 Task: In the  document message.html Insert page numer 'on bottom of the page' change page color to  'Light Brown'. Write company name: Versatile
Action: Mouse moved to (128, 73)
Screenshot: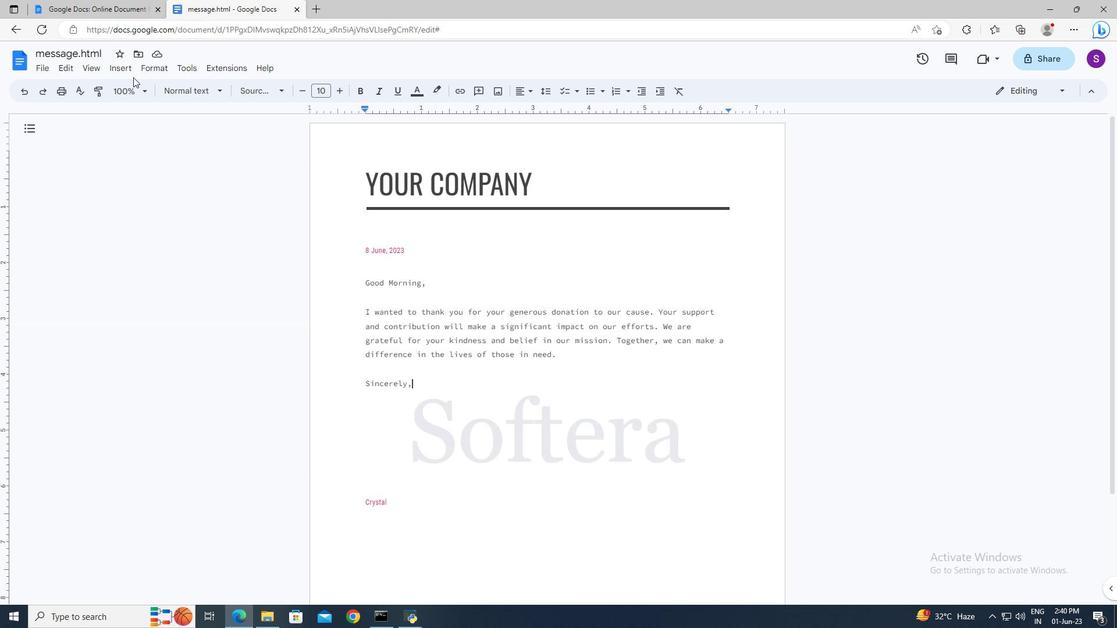 
Action: Mouse pressed left at (128, 73)
Screenshot: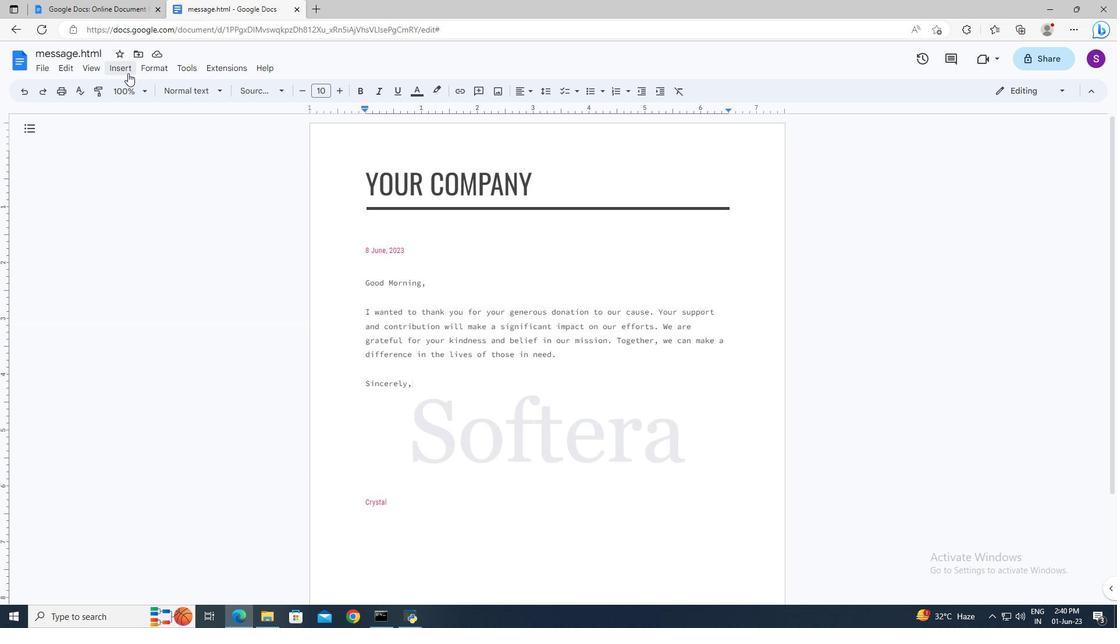 
Action: Mouse moved to (311, 455)
Screenshot: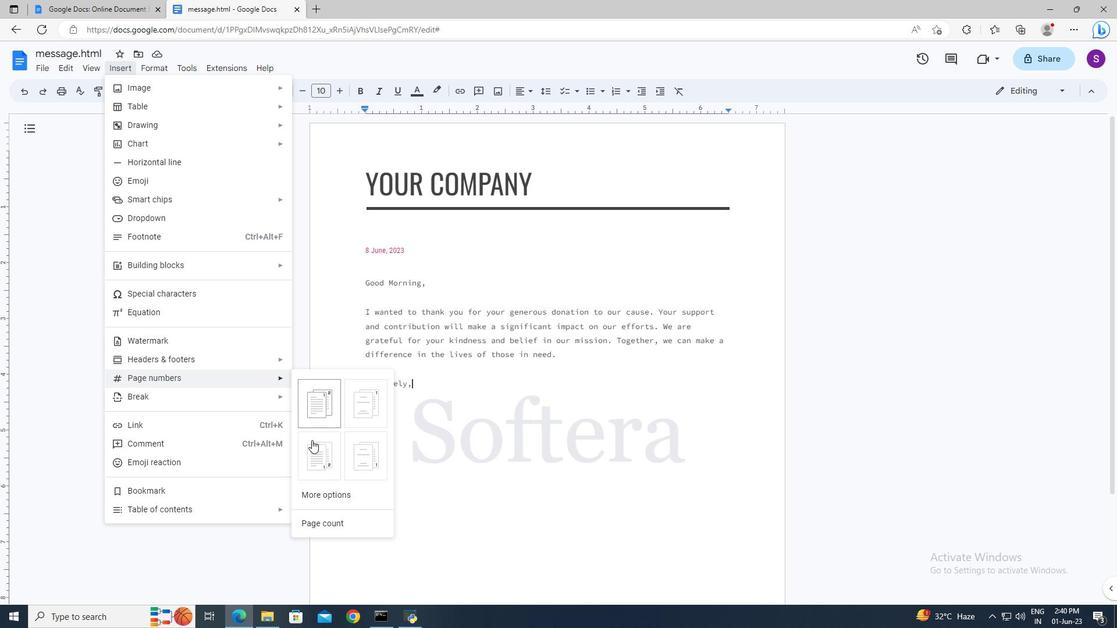 
Action: Mouse pressed left at (311, 455)
Screenshot: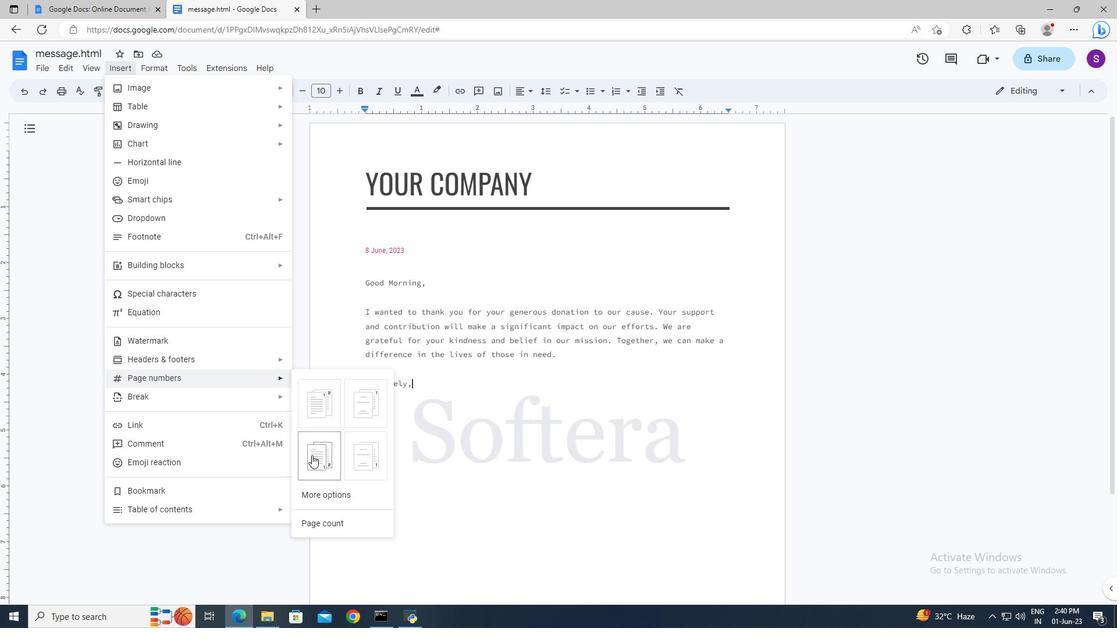 
Action: Mouse moved to (374, 265)
Screenshot: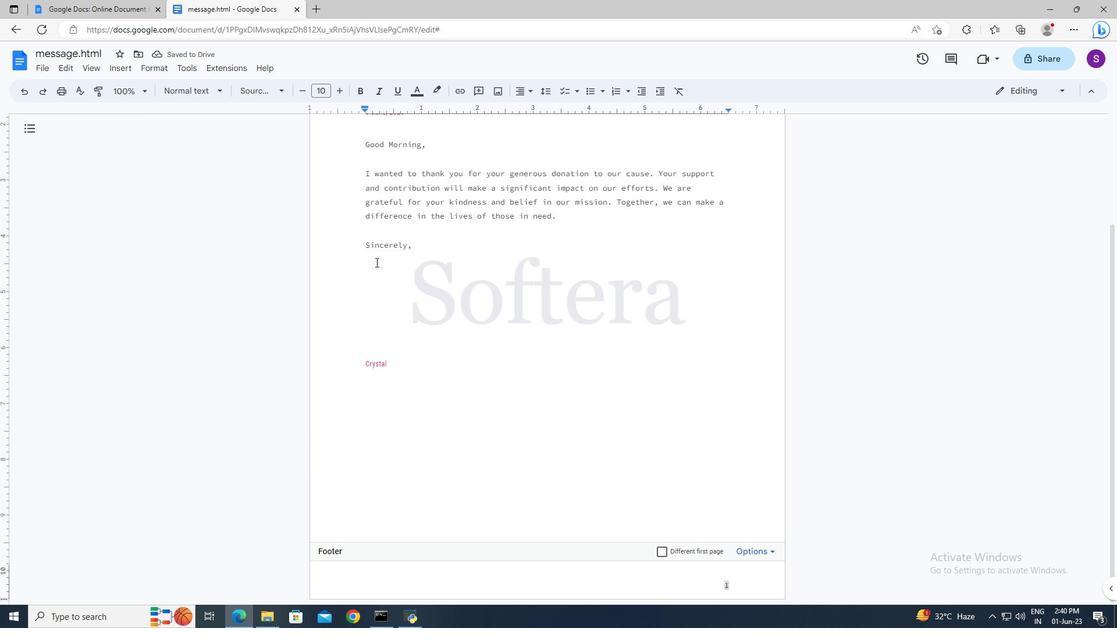 
Action: Mouse pressed left at (374, 265)
Screenshot: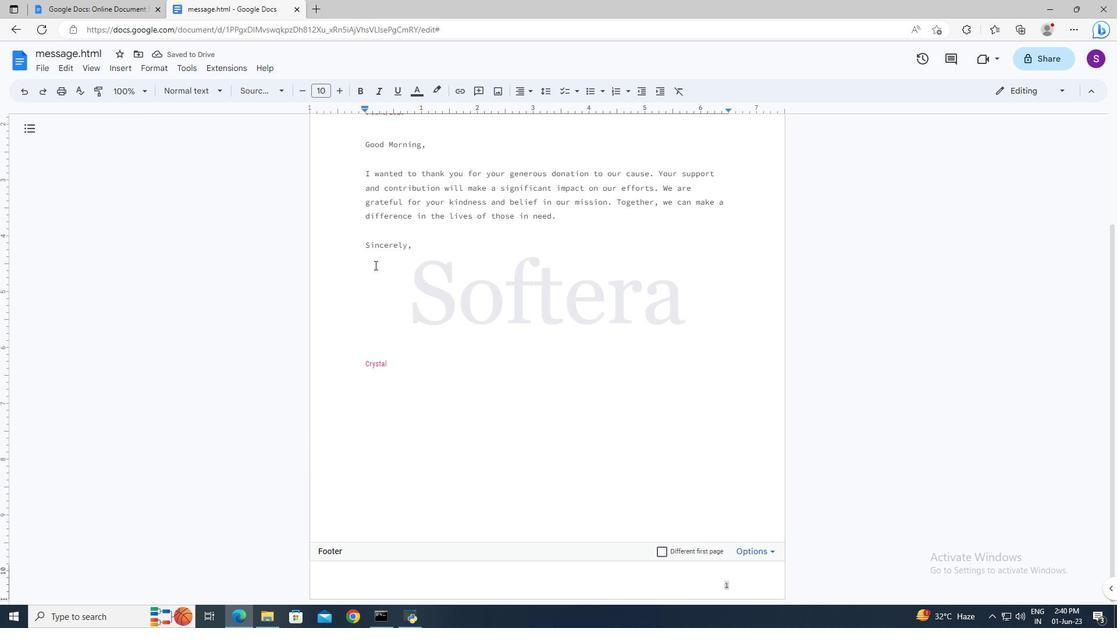 
Action: Mouse moved to (47, 66)
Screenshot: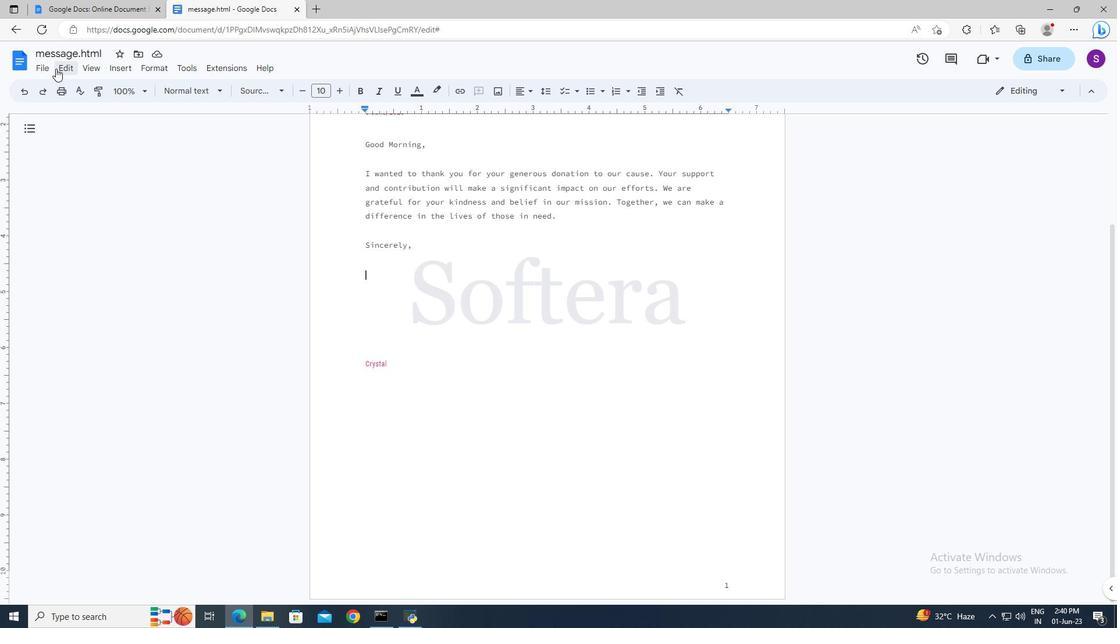 
Action: Mouse pressed left at (47, 66)
Screenshot: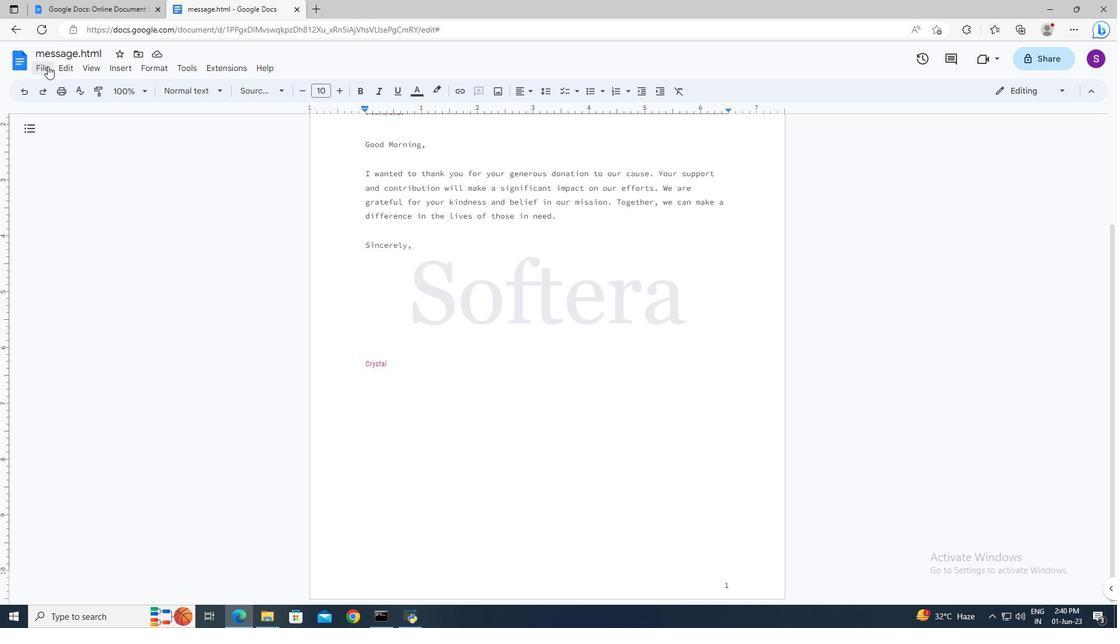 
Action: Mouse moved to (87, 385)
Screenshot: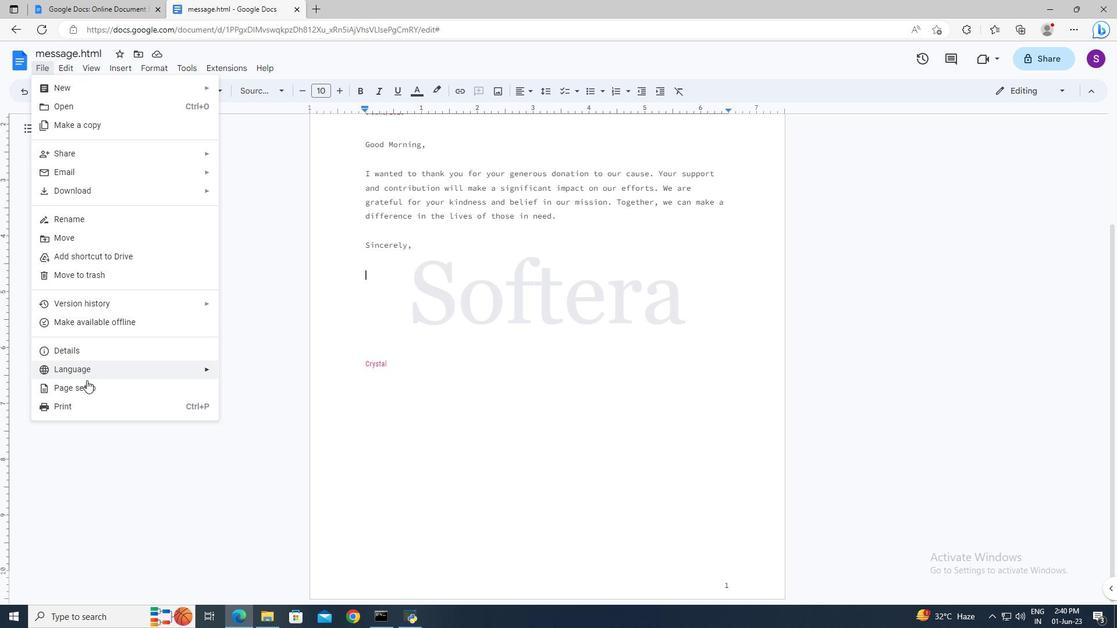 
Action: Mouse pressed left at (87, 385)
Screenshot: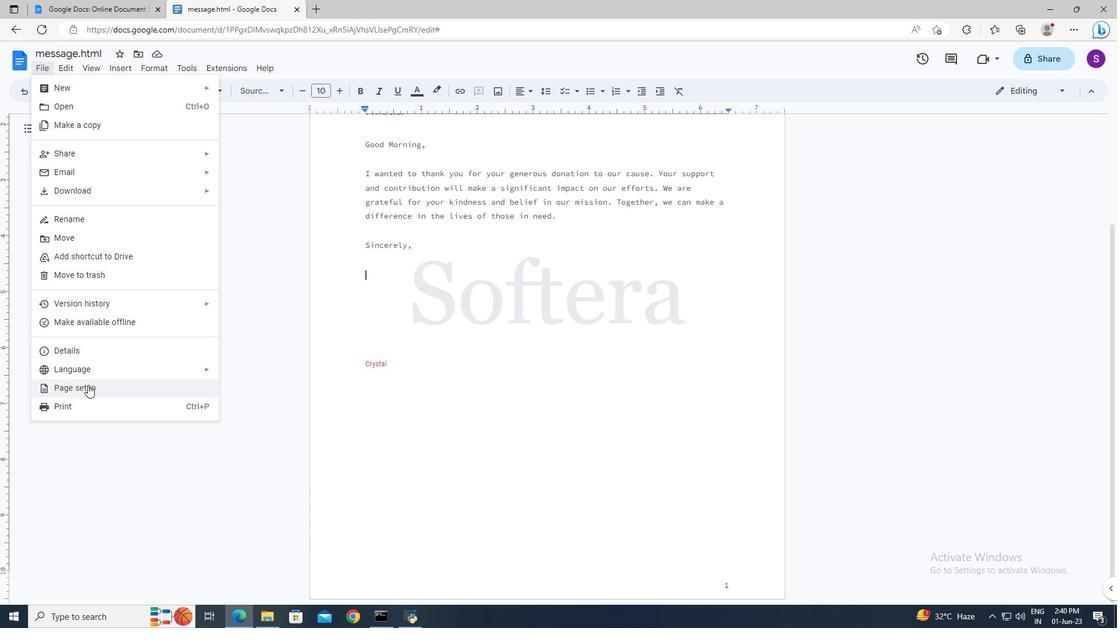 
Action: Mouse moved to (473, 402)
Screenshot: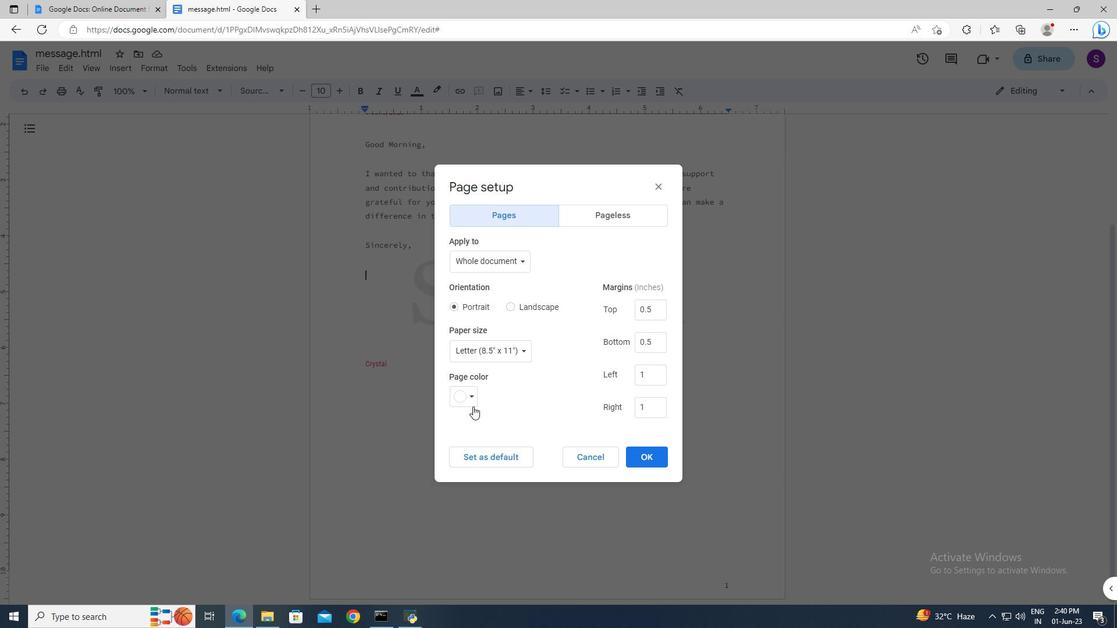 
Action: Mouse pressed left at (473, 402)
Screenshot: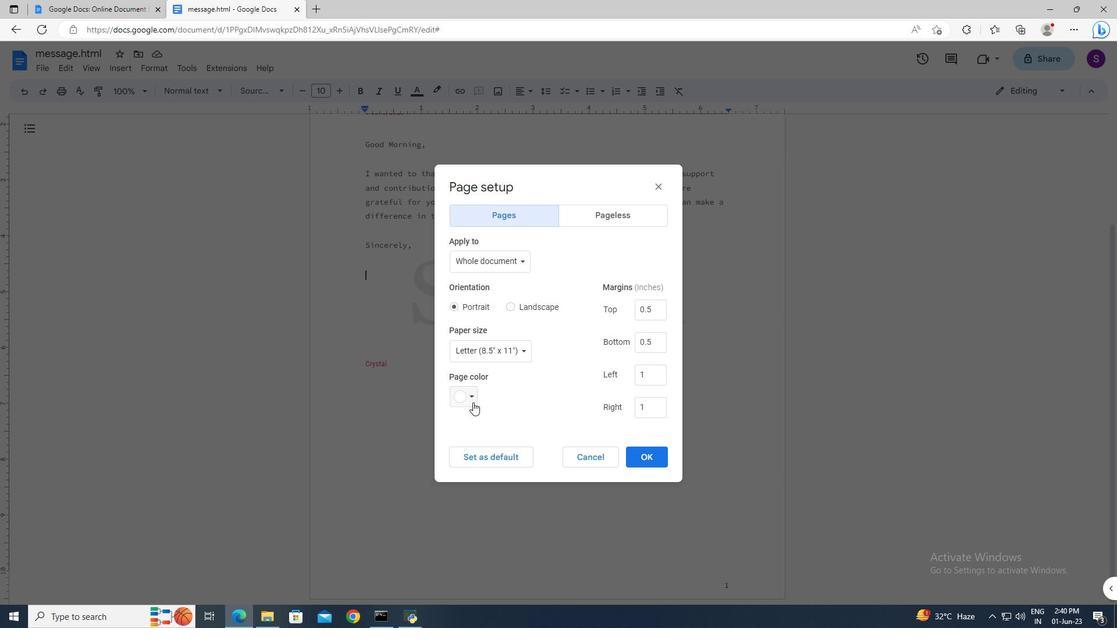 
Action: Mouse moved to (486, 495)
Screenshot: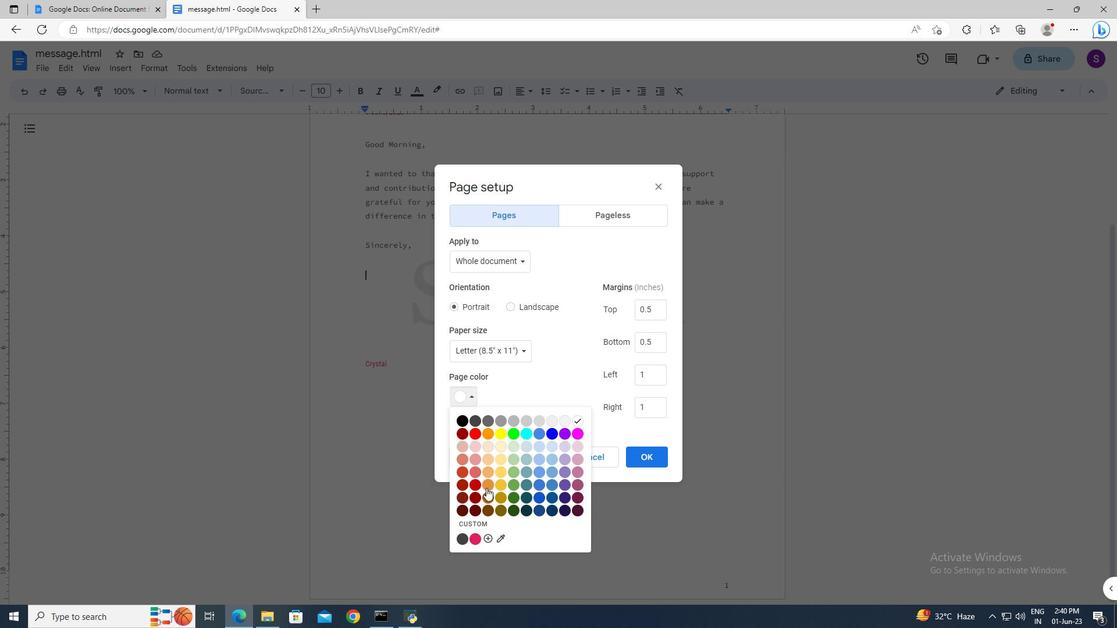 
Action: Mouse pressed left at (486, 495)
Screenshot: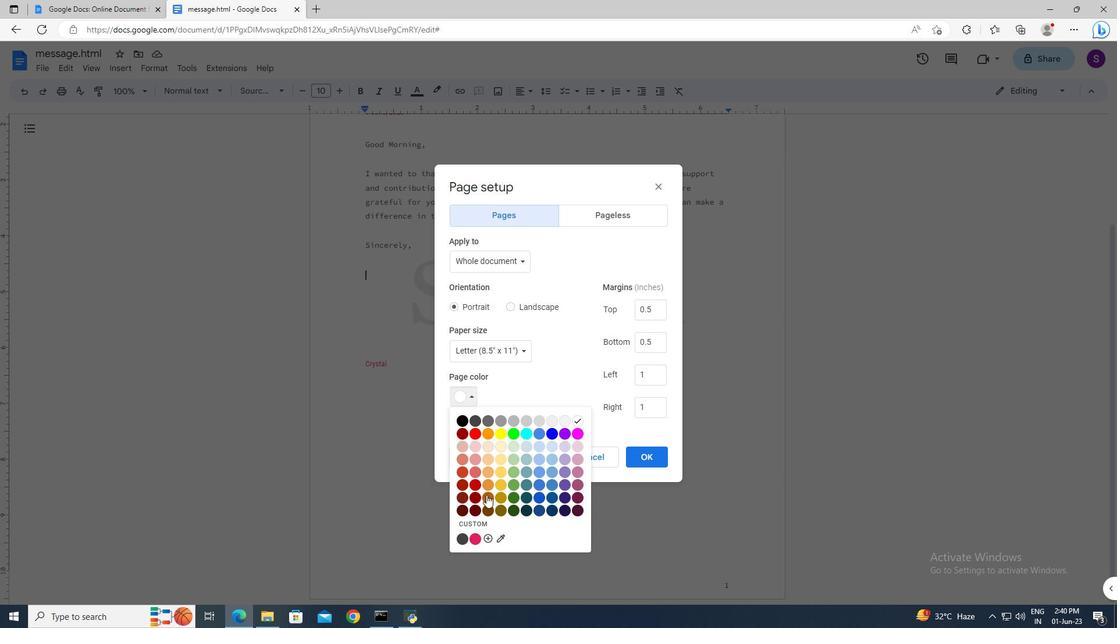 
Action: Mouse moved to (638, 460)
Screenshot: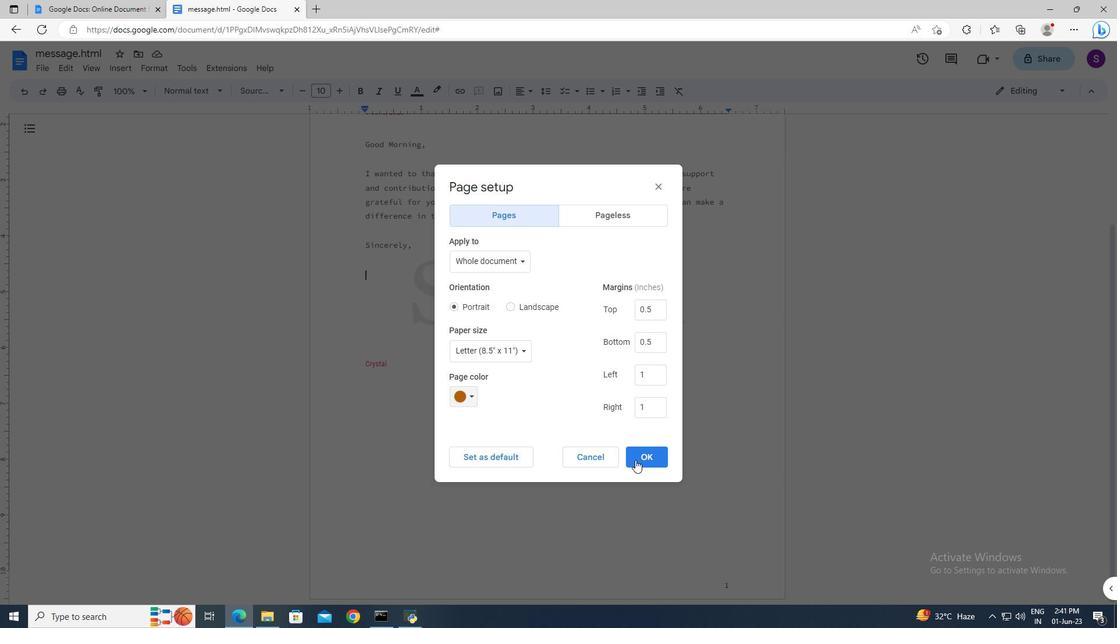 
Action: Mouse pressed left at (638, 460)
Screenshot: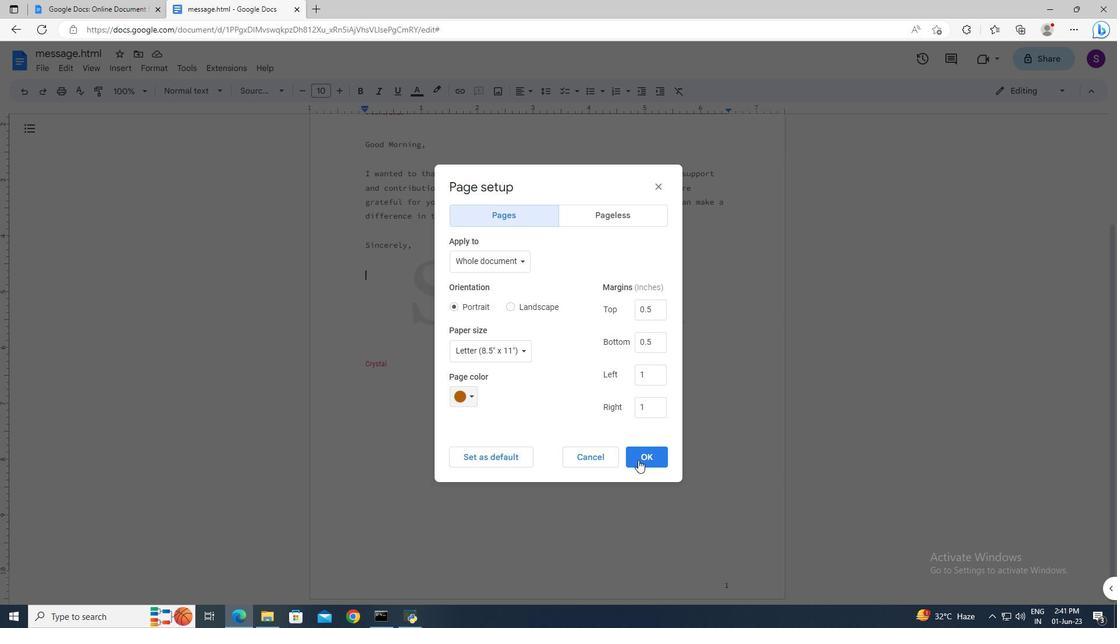 
Action: Mouse moved to (556, 379)
Screenshot: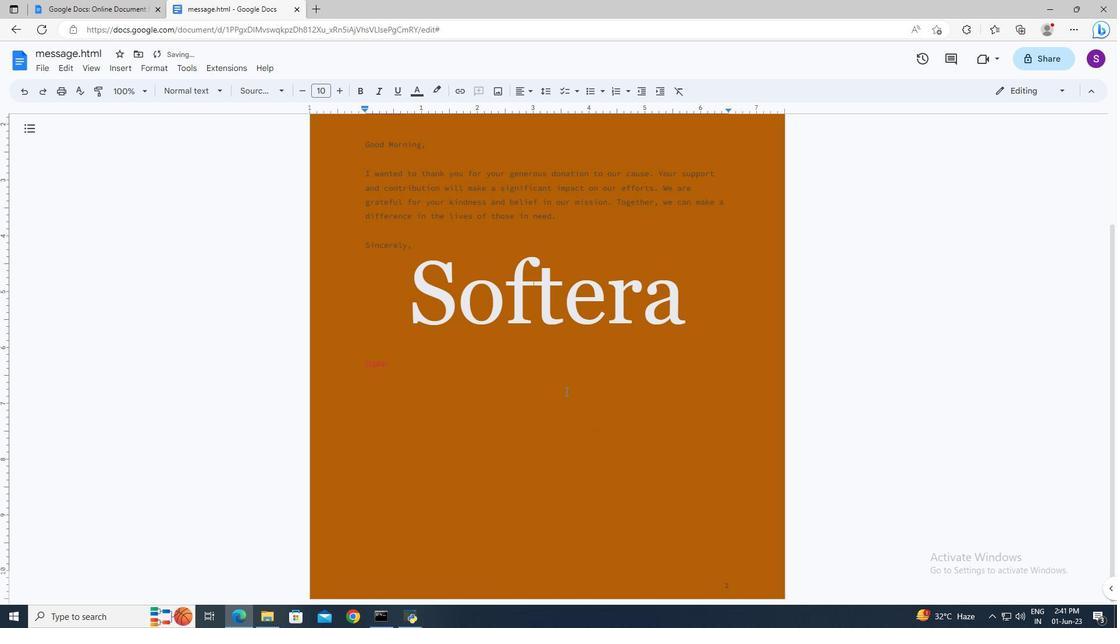 
Action: Mouse scrolled (556, 380) with delta (0, 0)
Screenshot: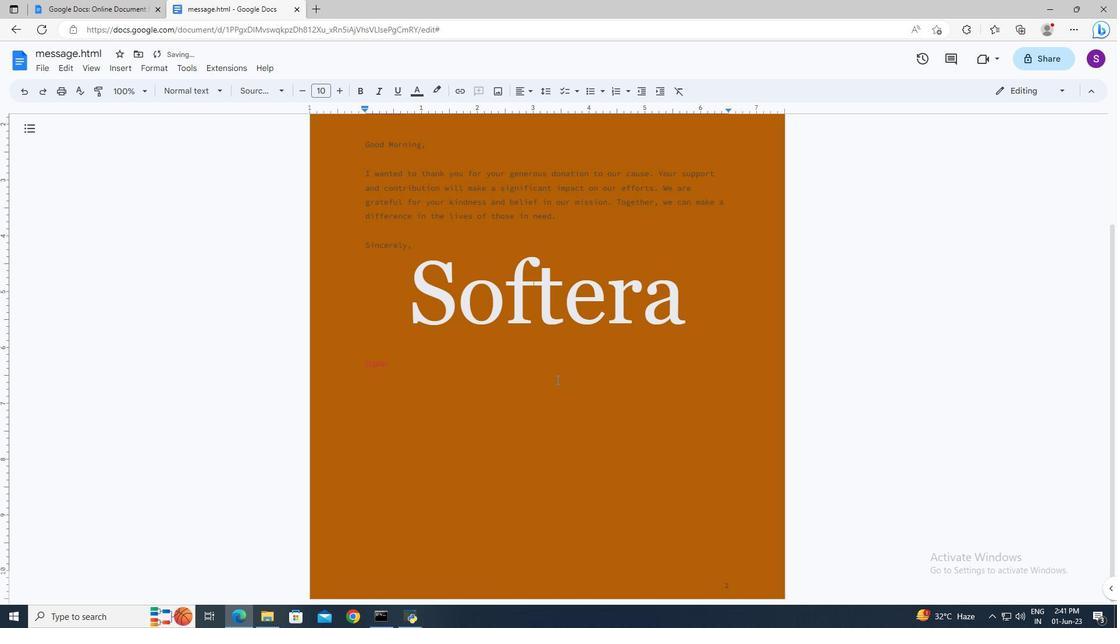 
Action: Mouse scrolled (556, 380) with delta (0, 0)
Screenshot: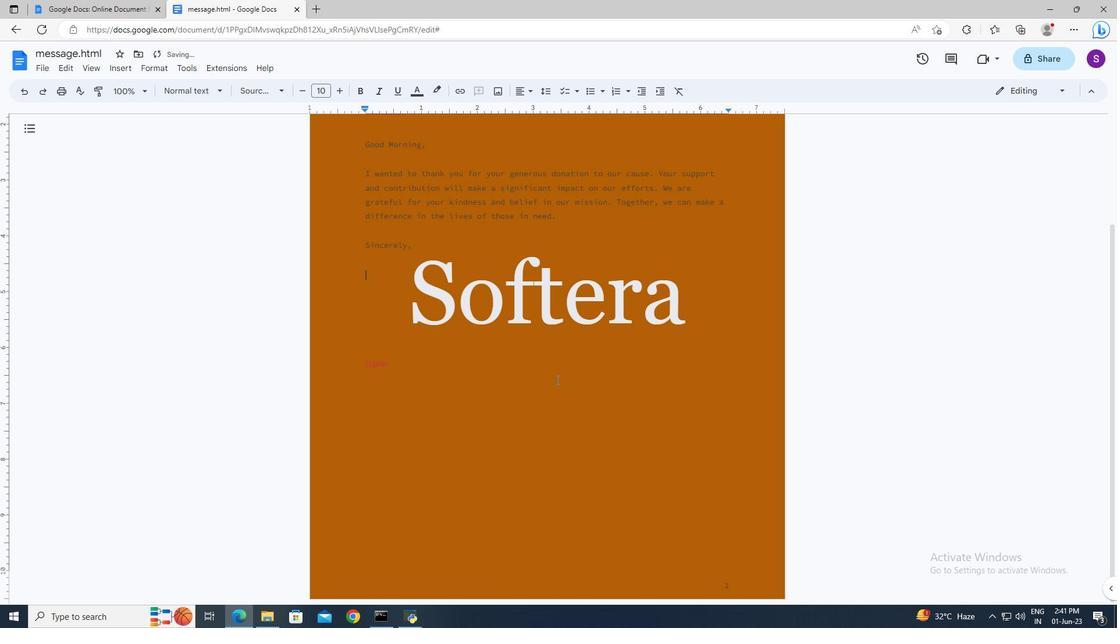 
Action: Mouse scrolled (556, 380) with delta (0, 0)
Screenshot: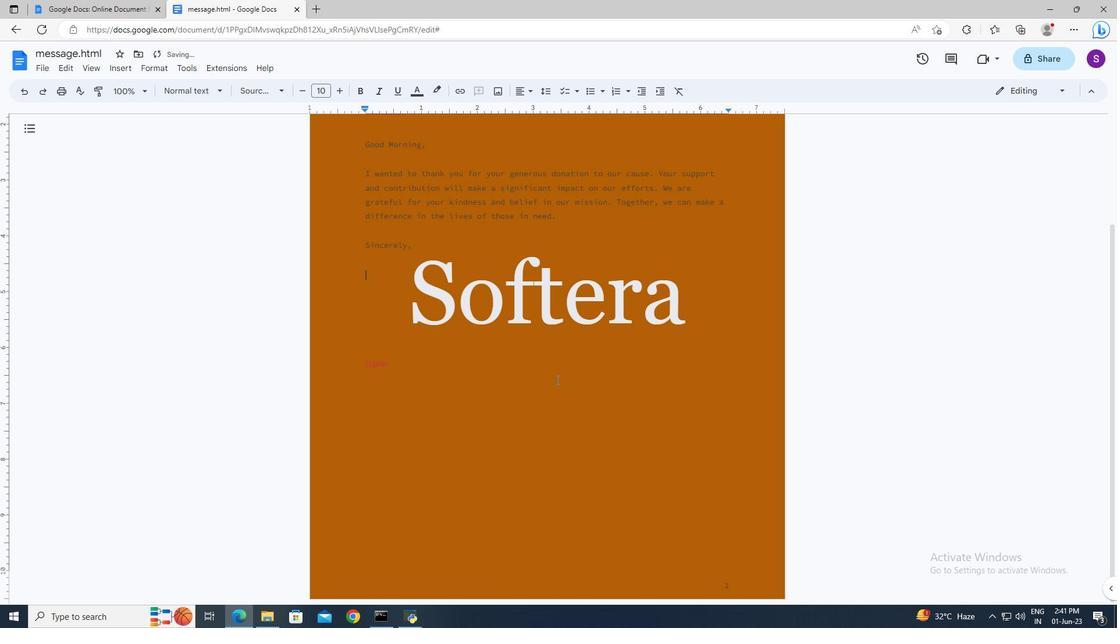 
Action: Mouse scrolled (556, 380) with delta (0, 0)
Screenshot: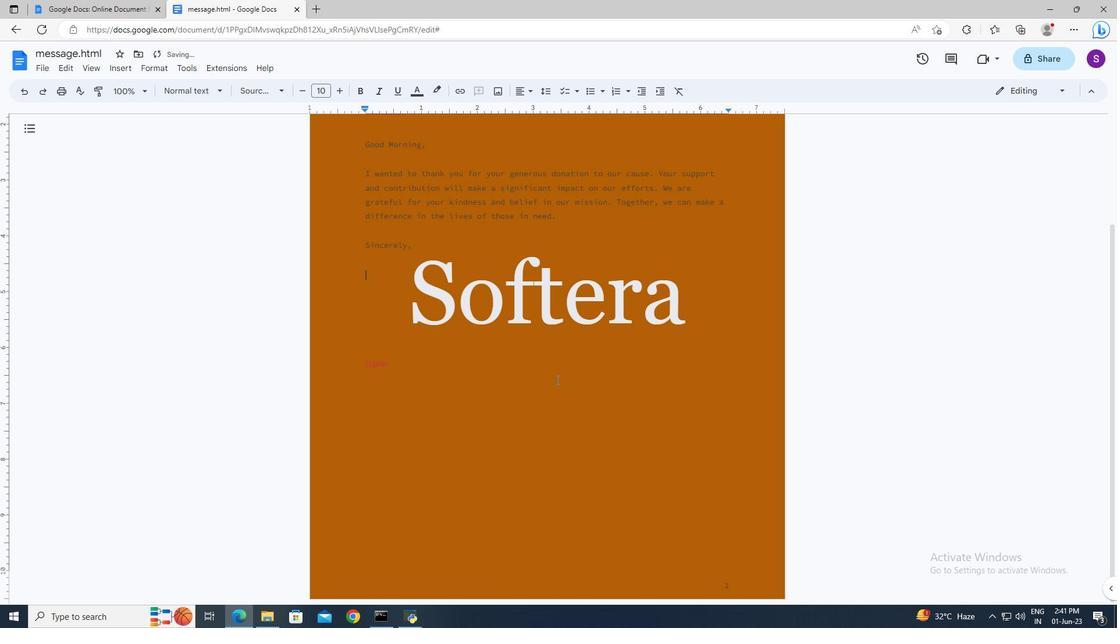 
Action: Mouse moved to (350, 180)
Screenshot: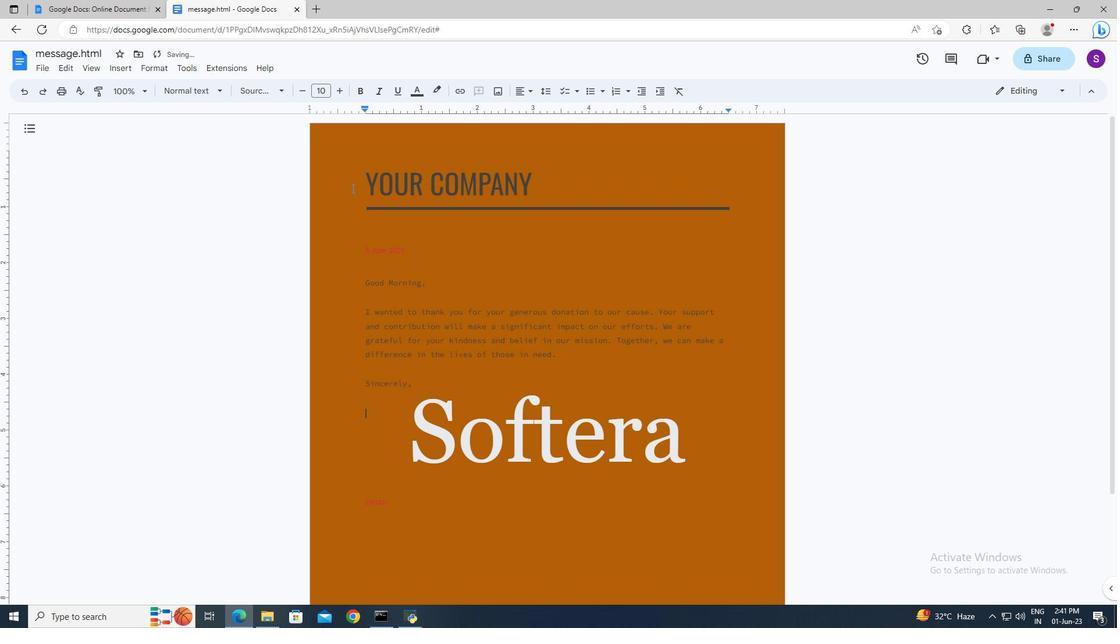 
Action: Mouse pressed left at (350, 180)
Screenshot: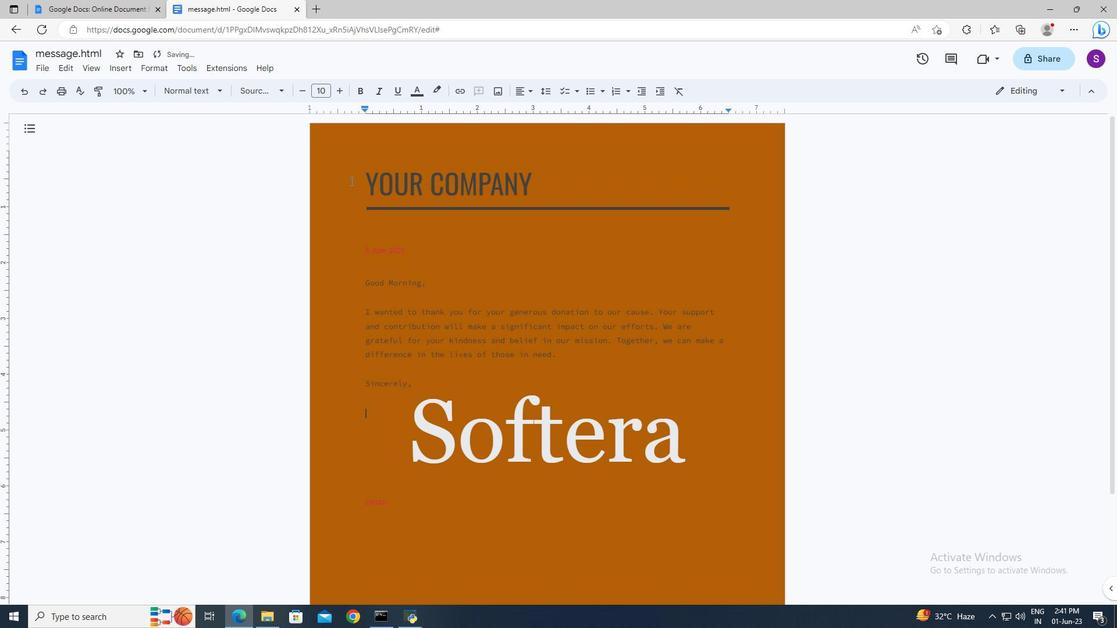 
Action: Key pressed <Key.shift><Key.right><Key.right><Key.shift>Versatile
Screenshot: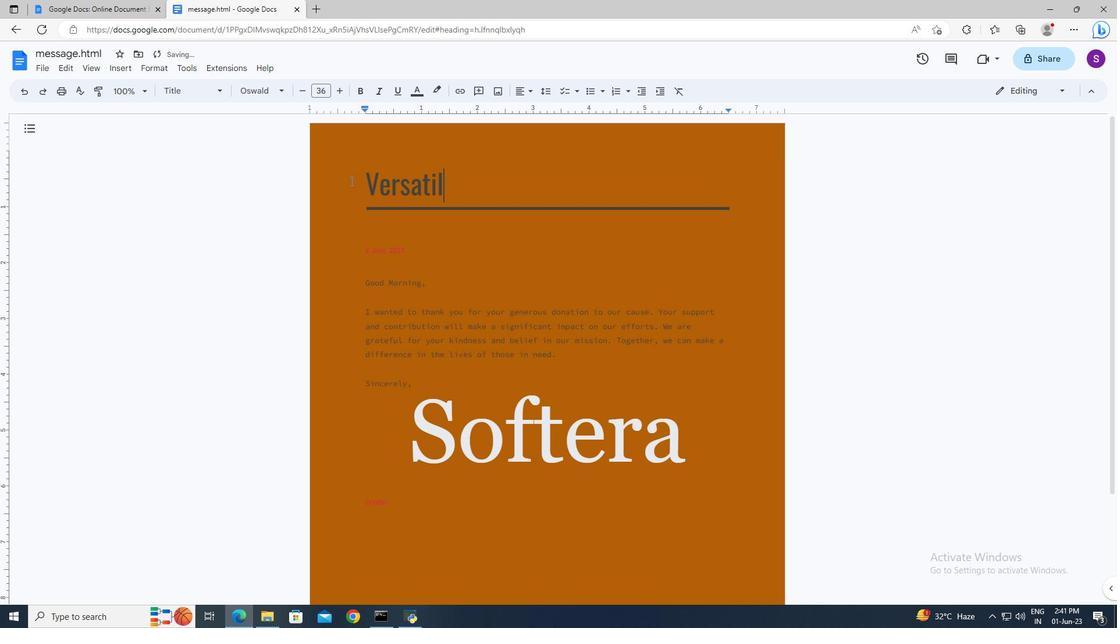 
